 Task: Use the formula "IMCSC" in spreadsheet "Project portfolio".
Action: Mouse pressed left at (664, 393)
Screenshot: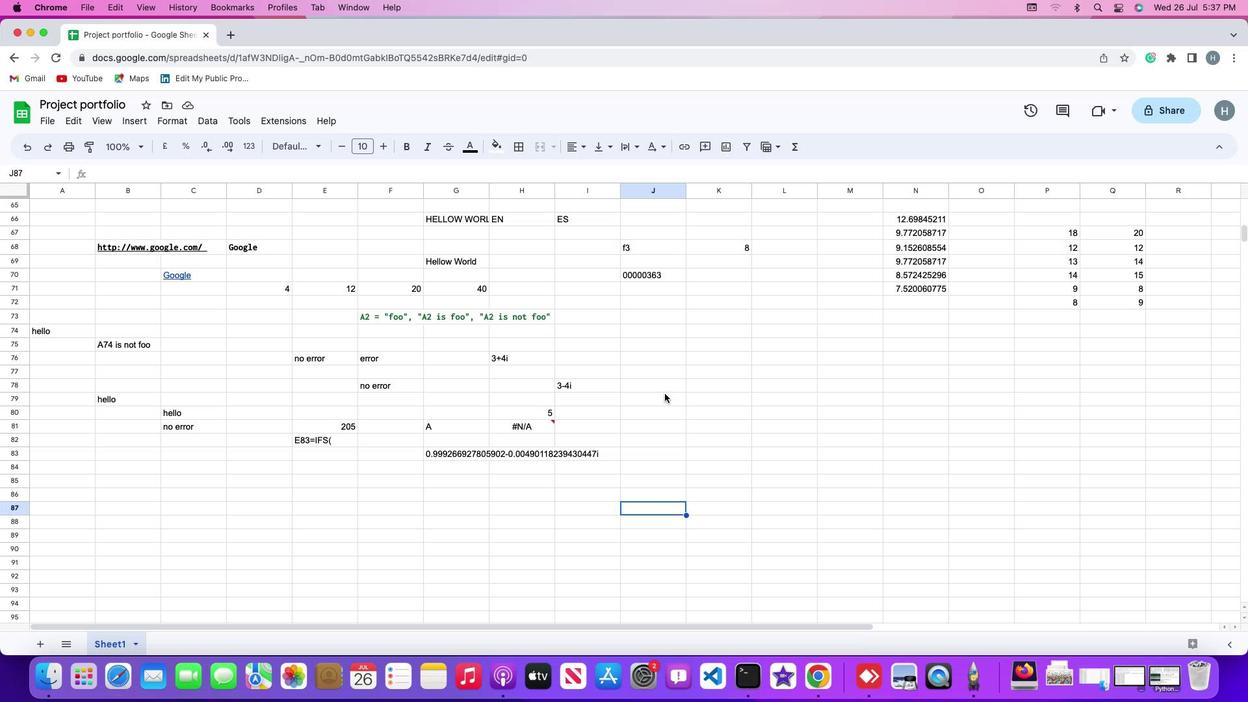 
Action: Mouse moved to (638, 350)
Screenshot: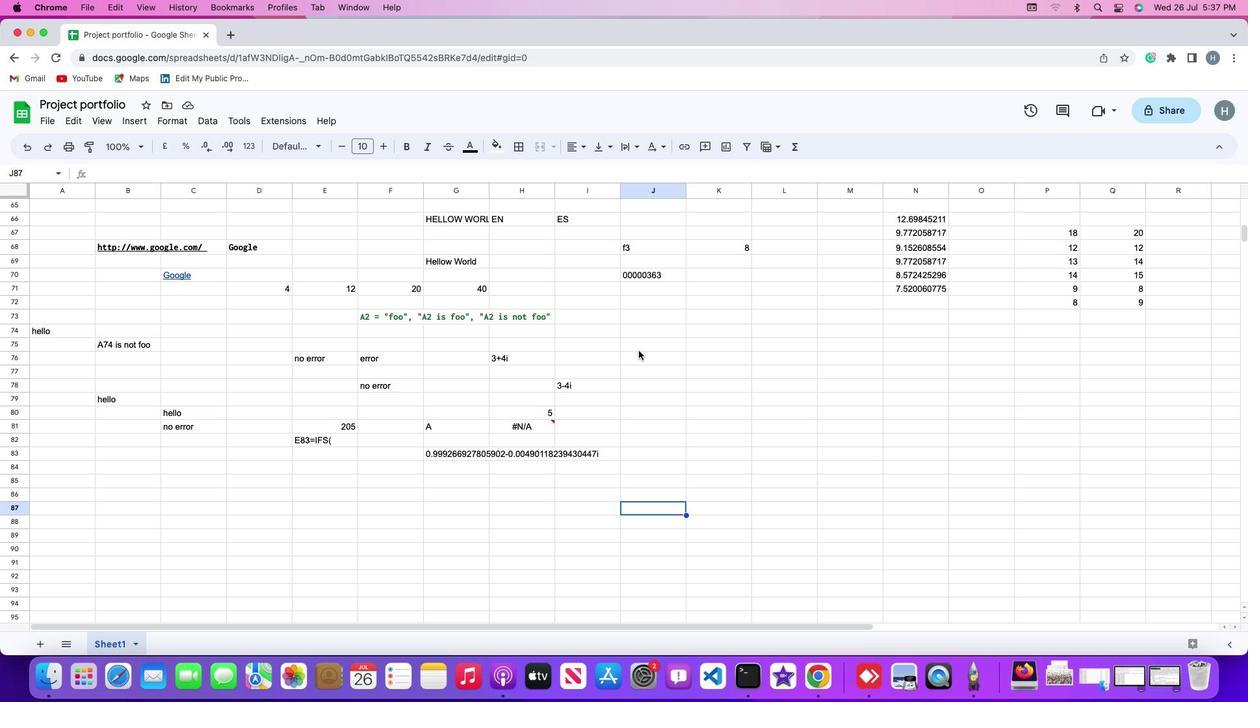 
Action: Mouse pressed left at (638, 350)
Screenshot: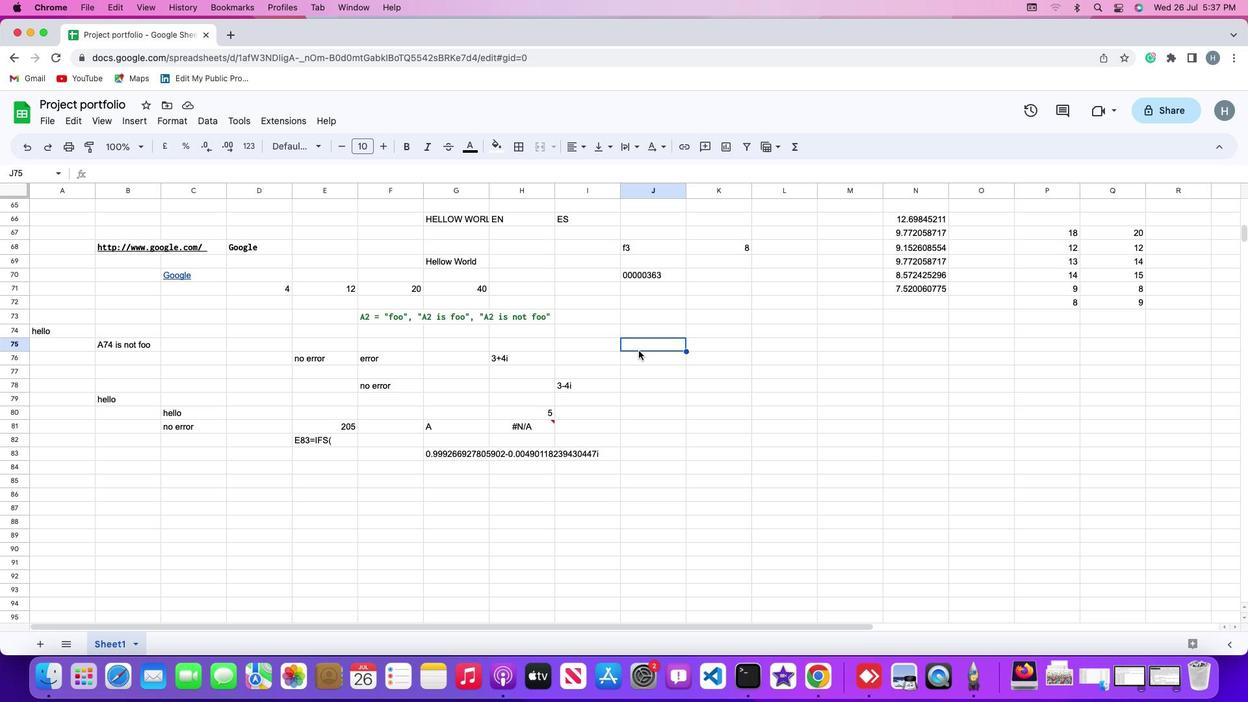 
Action: Mouse moved to (137, 120)
Screenshot: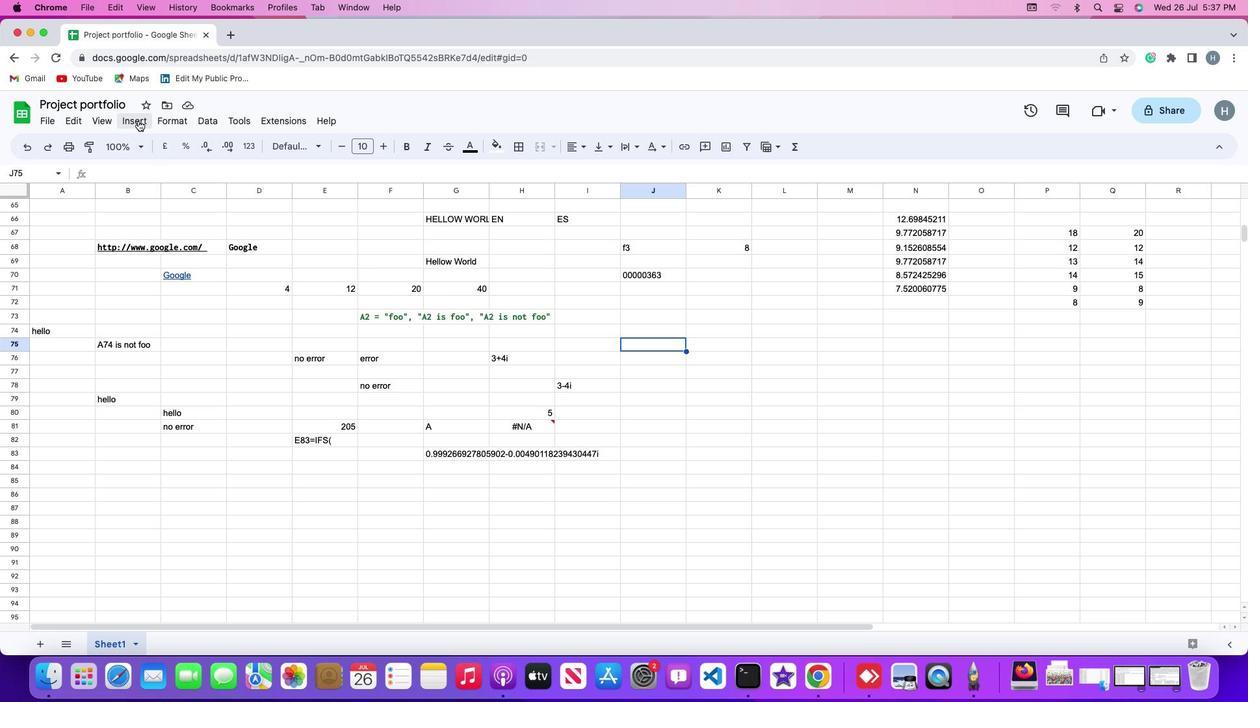 
Action: Mouse pressed left at (137, 120)
Screenshot: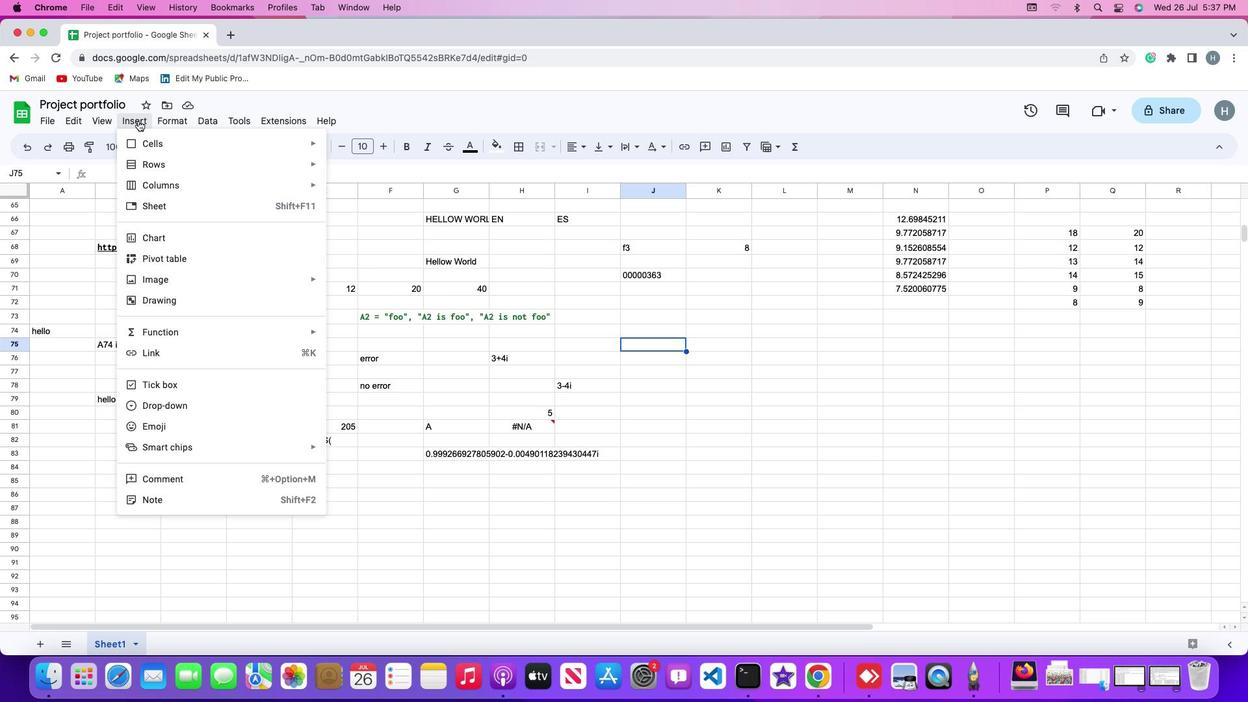 
Action: Mouse moved to (169, 332)
Screenshot: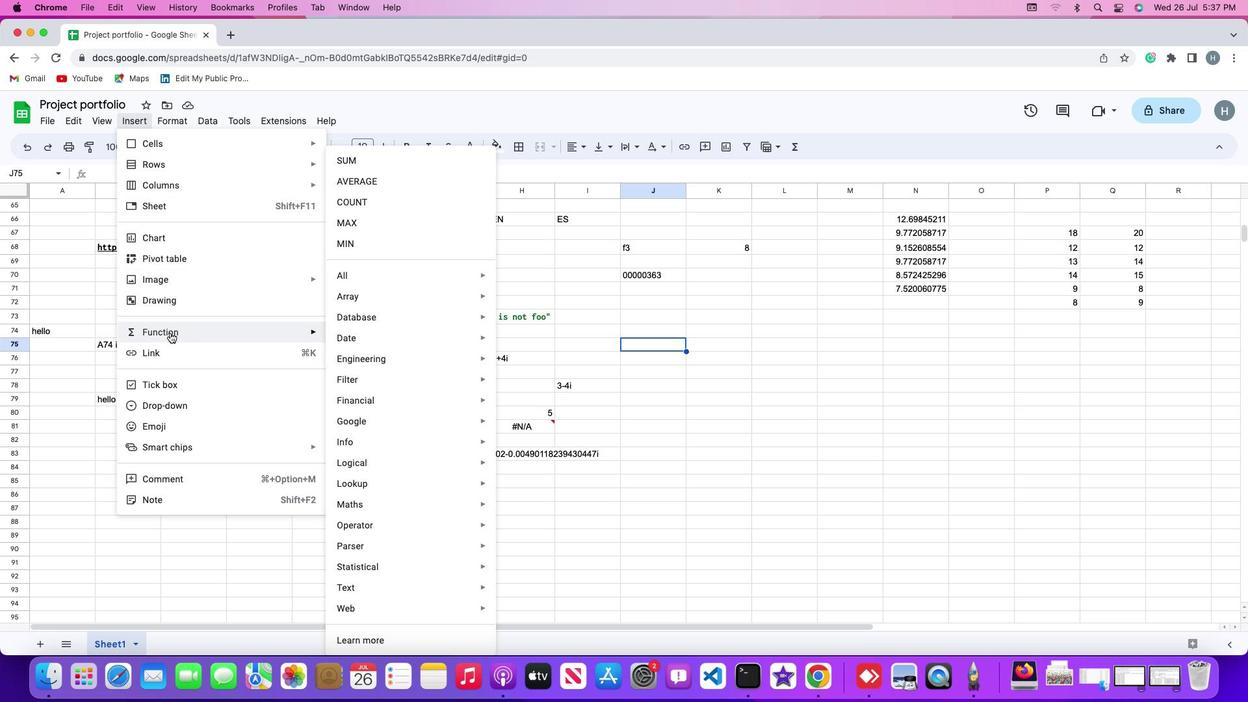 
Action: Mouse pressed left at (169, 332)
Screenshot: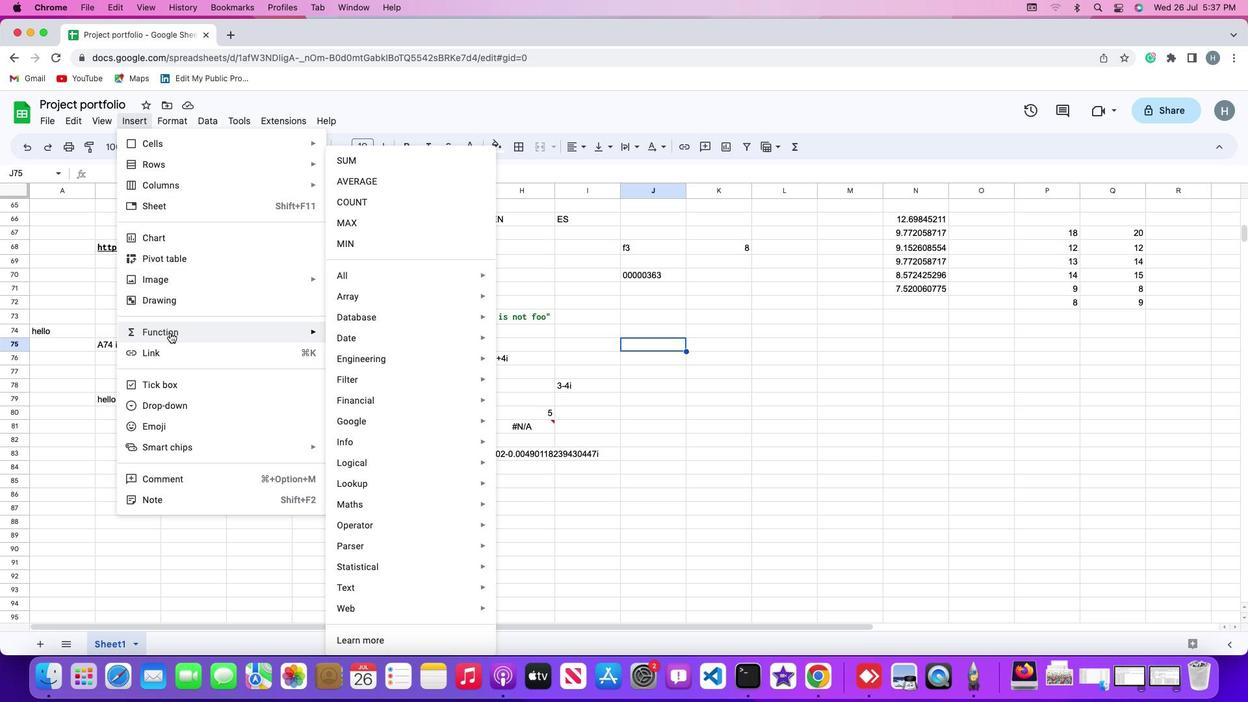 
Action: Mouse moved to (380, 278)
Screenshot: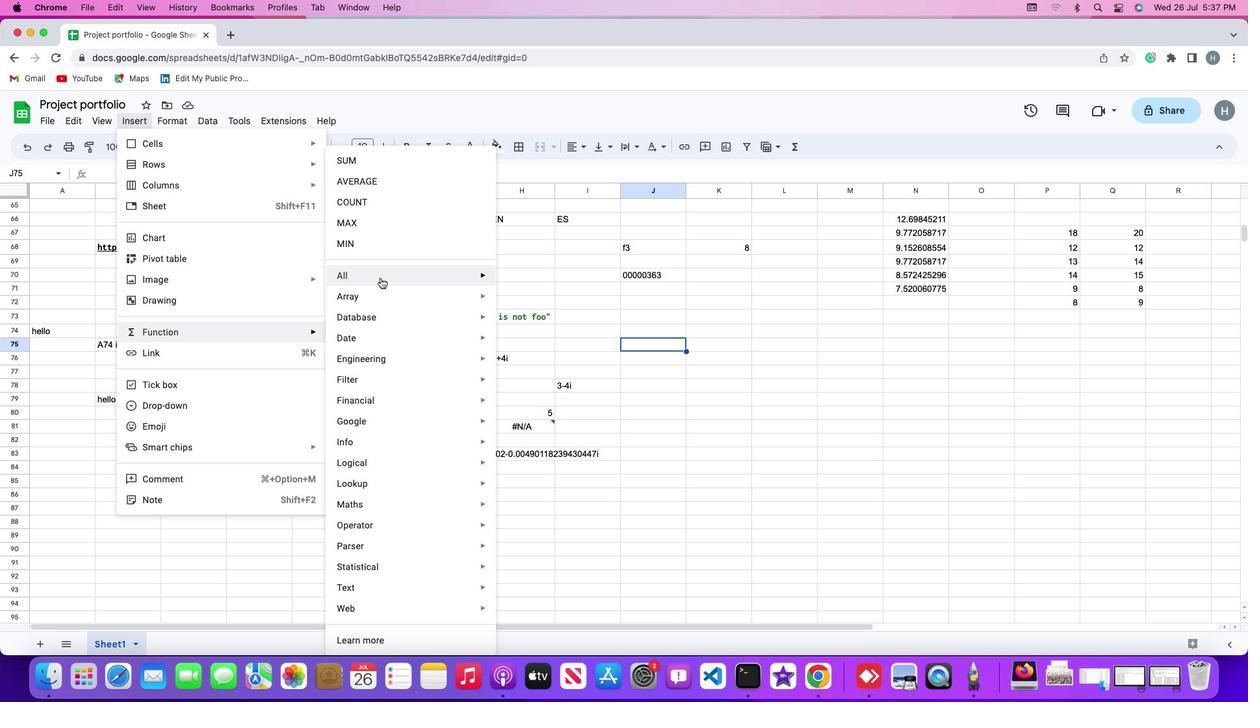 
Action: Mouse pressed left at (380, 278)
Screenshot: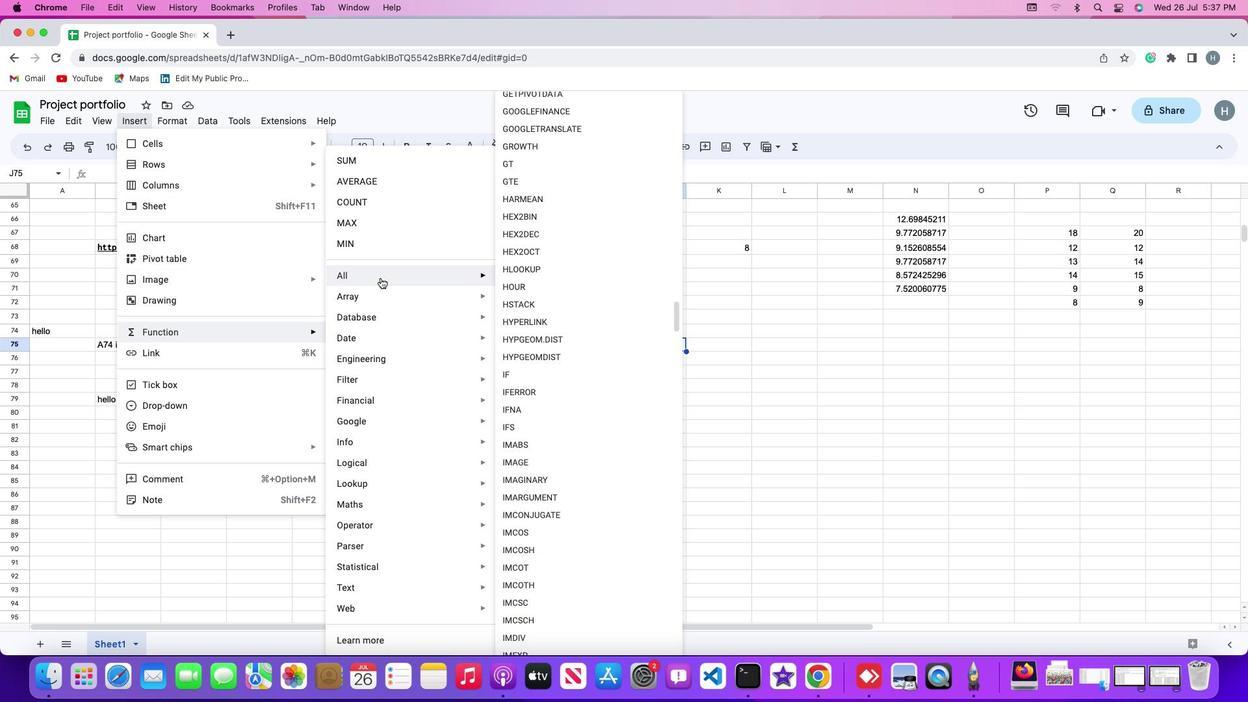 
Action: Mouse moved to (527, 608)
Screenshot: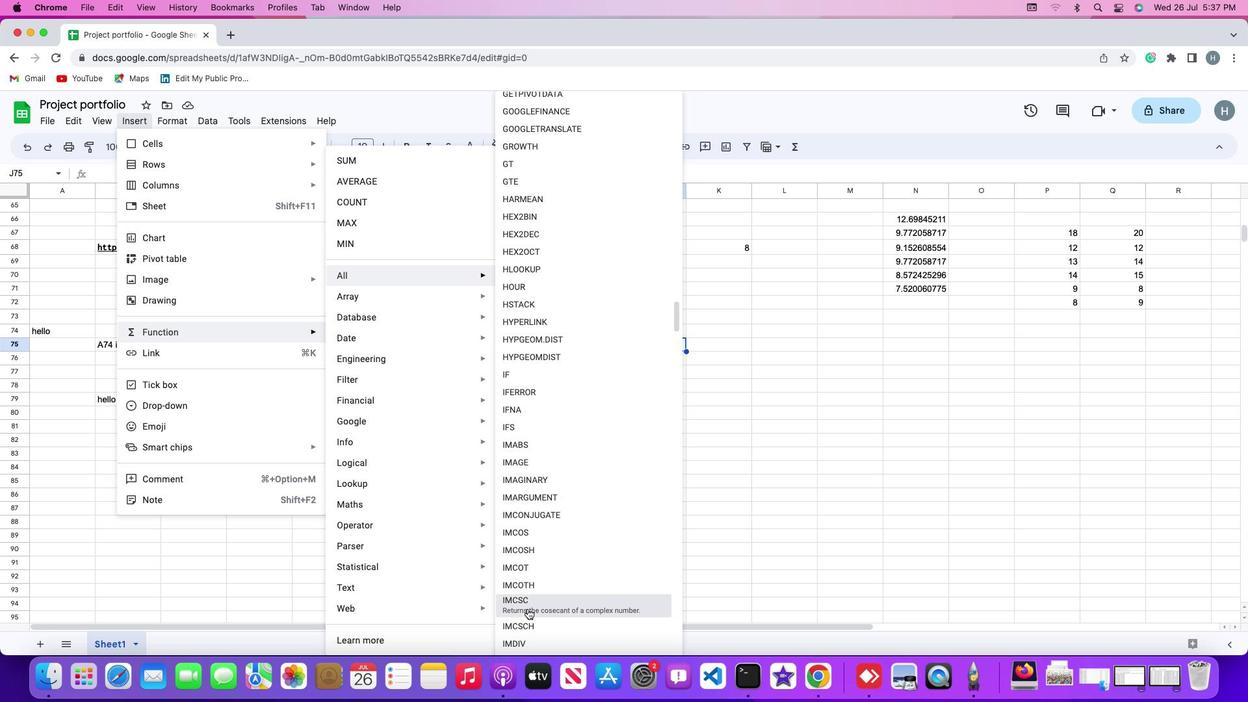 
Action: Mouse pressed left at (527, 608)
Screenshot: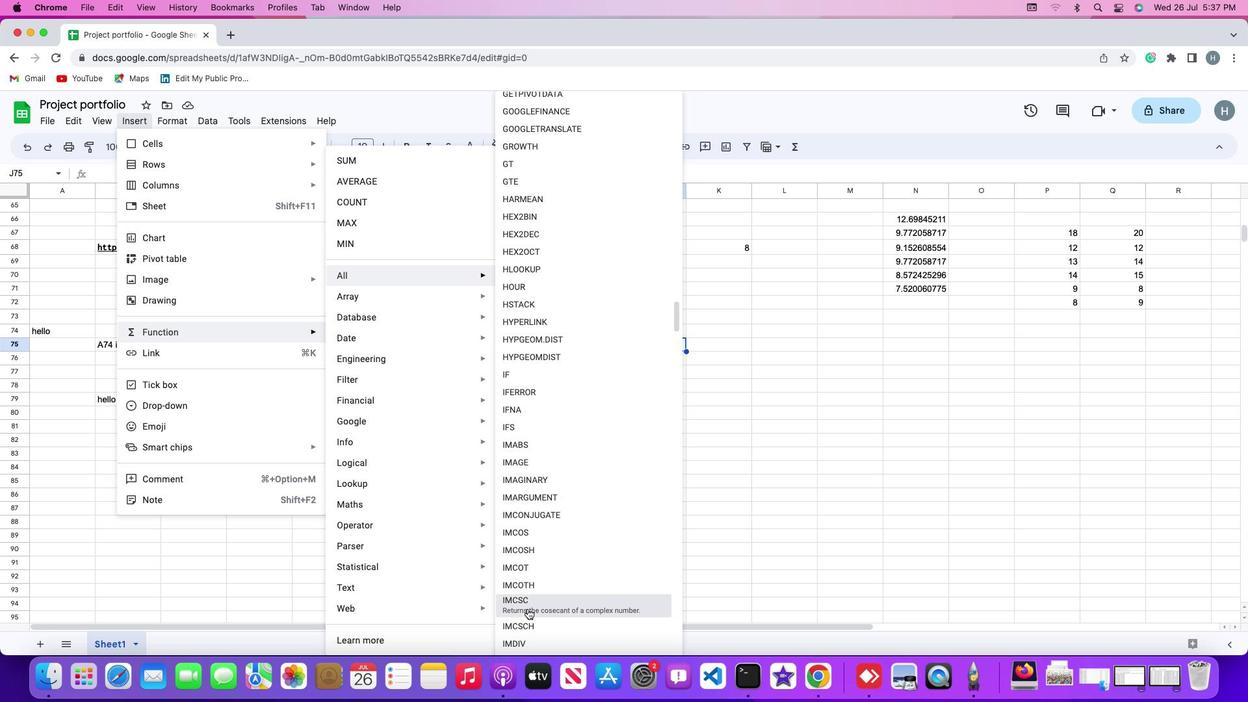 
Action: Mouse moved to (509, 357)
Screenshot: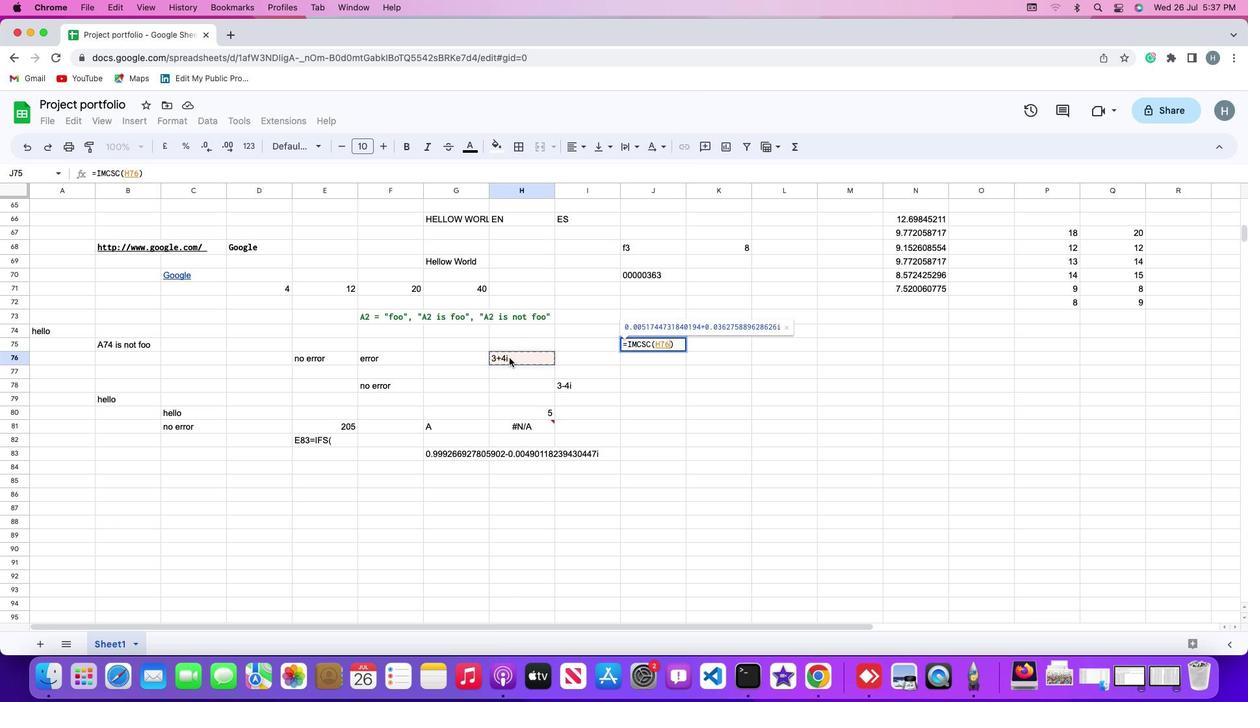 
Action: Mouse pressed left at (509, 357)
Screenshot: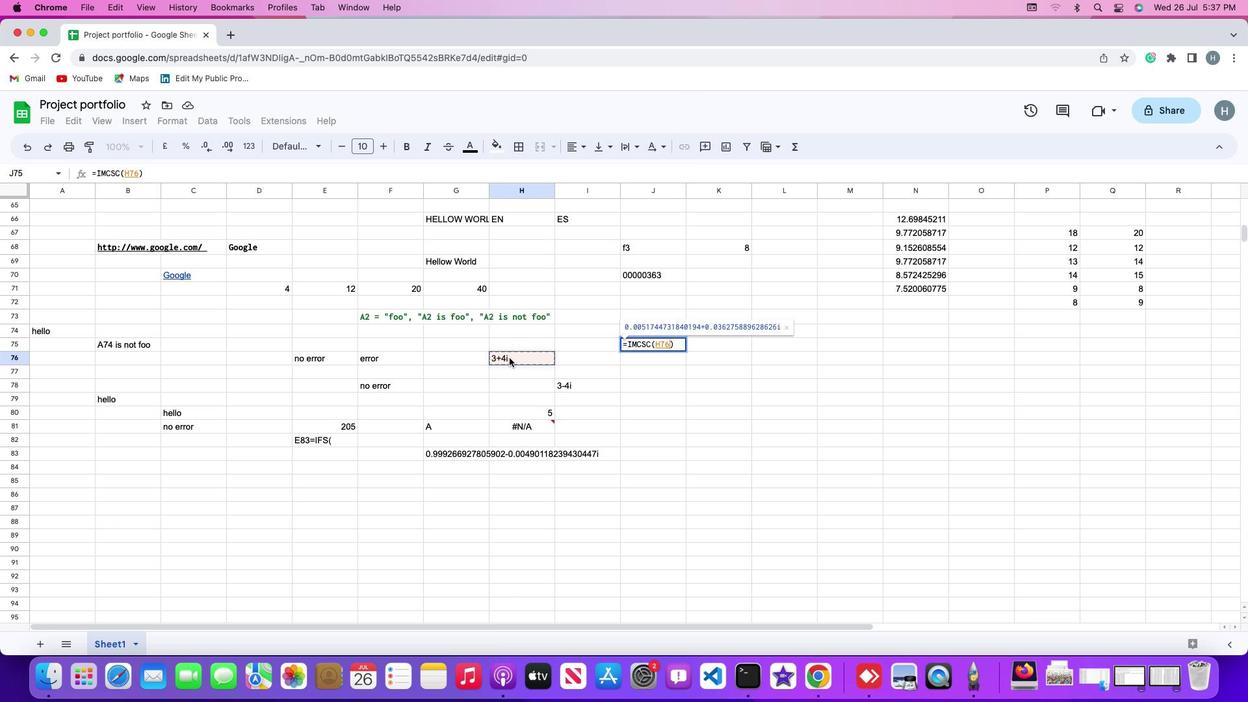 
Action: Key pressed Key.enter
Screenshot: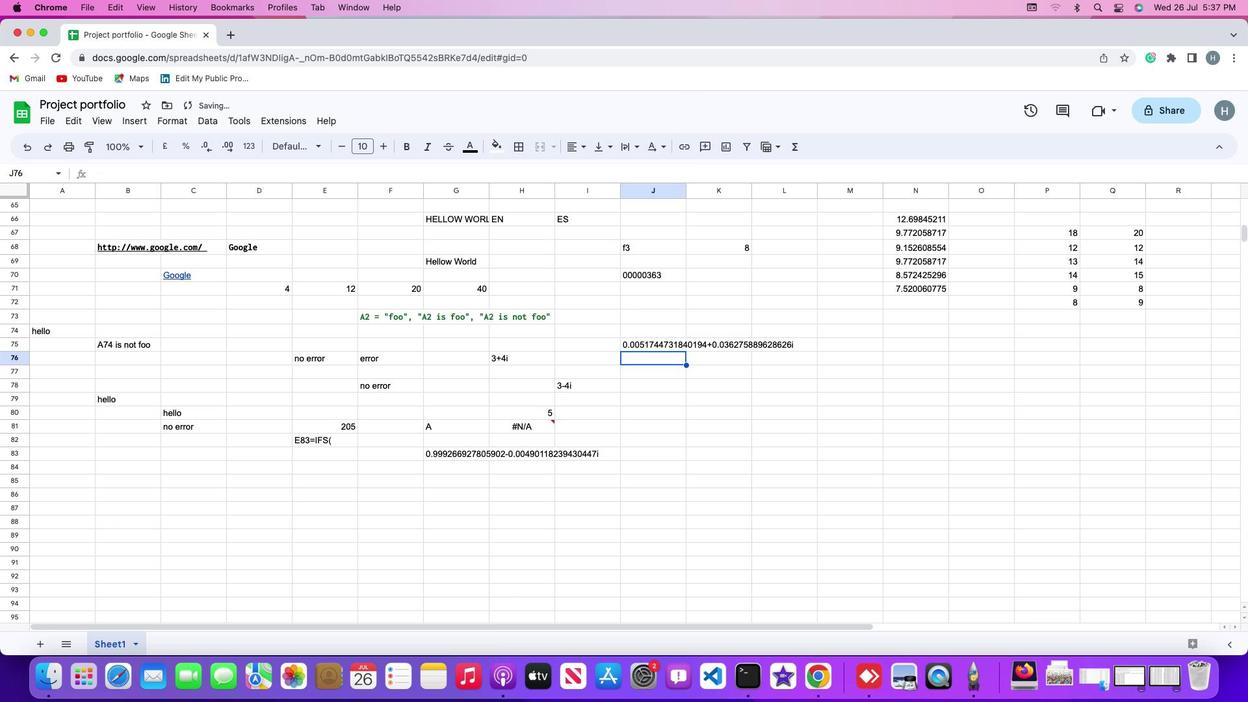 
